 Task: In the  document essay.rtf. Below name insert the link: 'www.quora.com' Insert Dropdown below the link: Review Status  'Select Approved'Insert Header and write  "LunaTech" . Change font style to  Times New Roman
Action: Mouse pressed left at (388, 407)
Screenshot: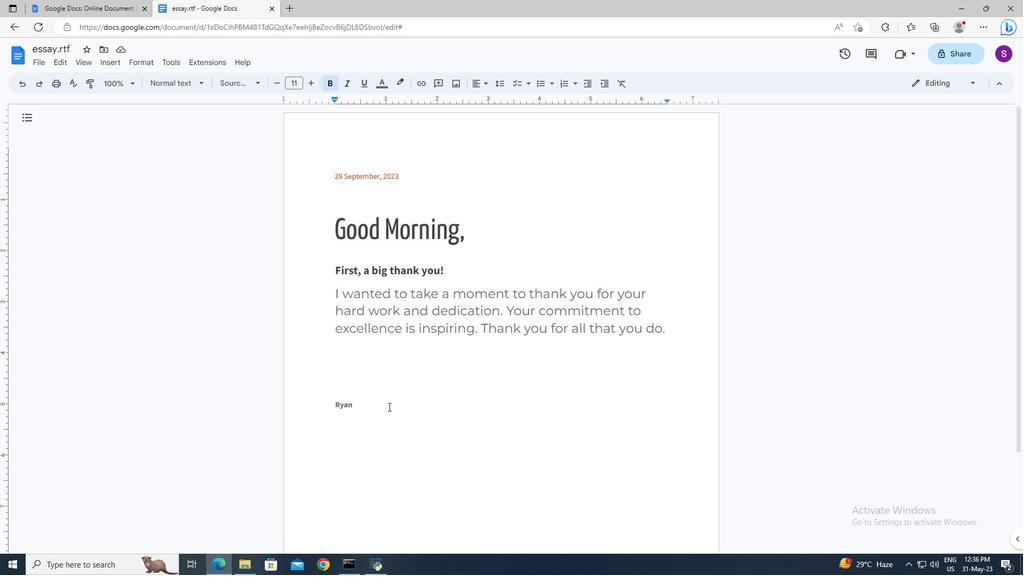 
Action: Mouse moved to (389, 407)
Screenshot: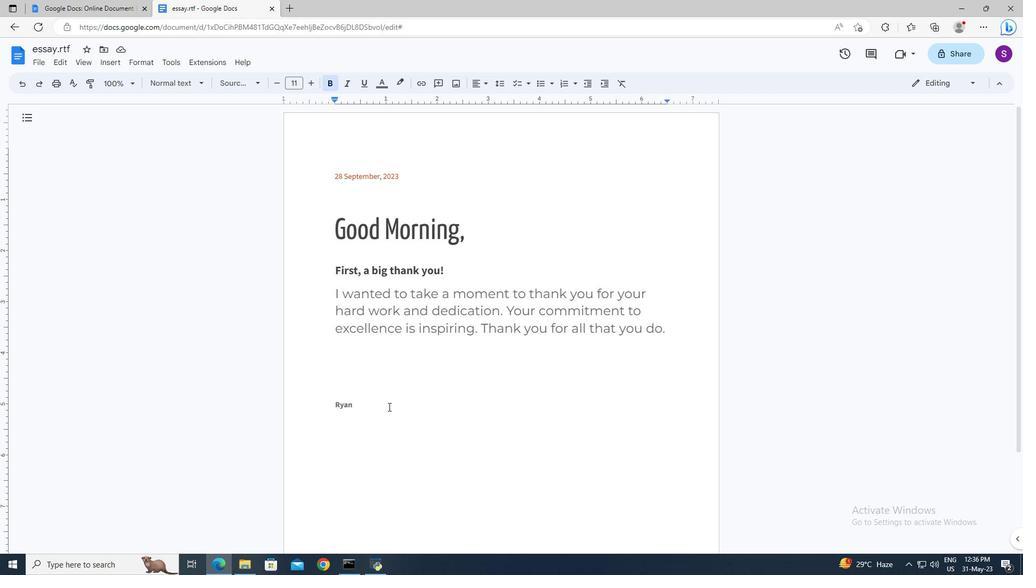 
Action: Key pressed <Key.enter>
Screenshot: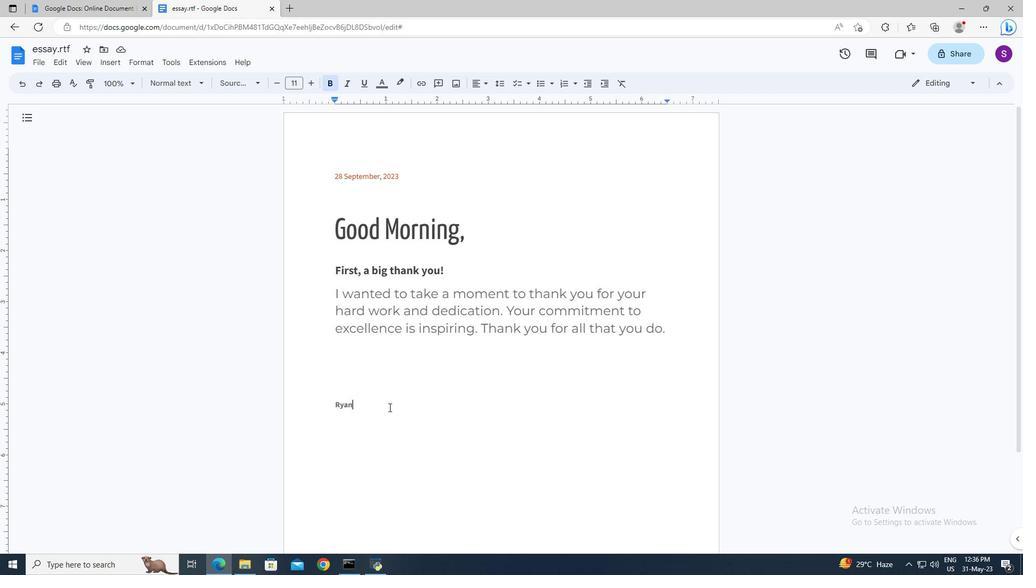 
Action: Mouse moved to (119, 60)
Screenshot: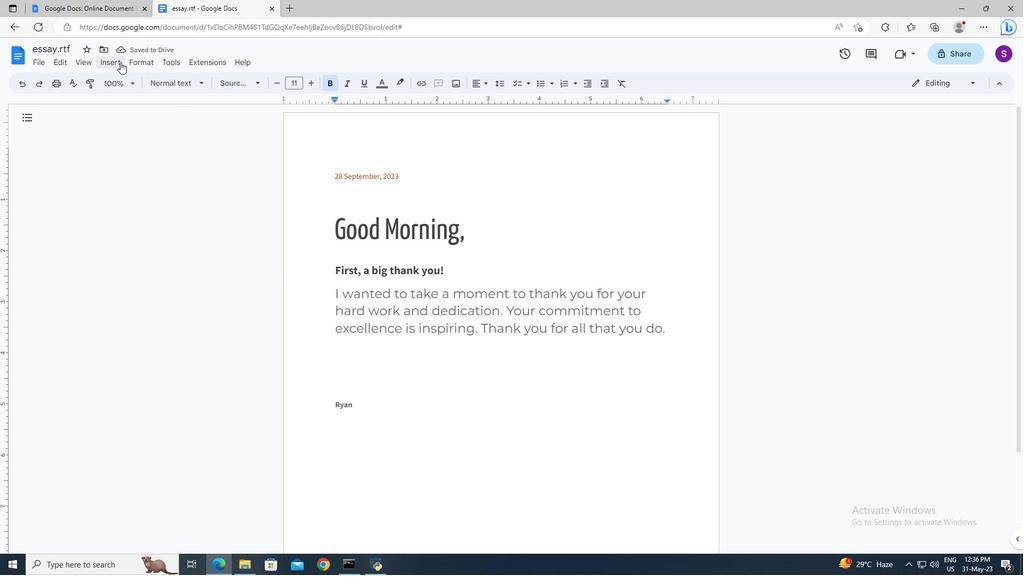 
Action: Mouse pressed left at (119, 60)
Screenshot: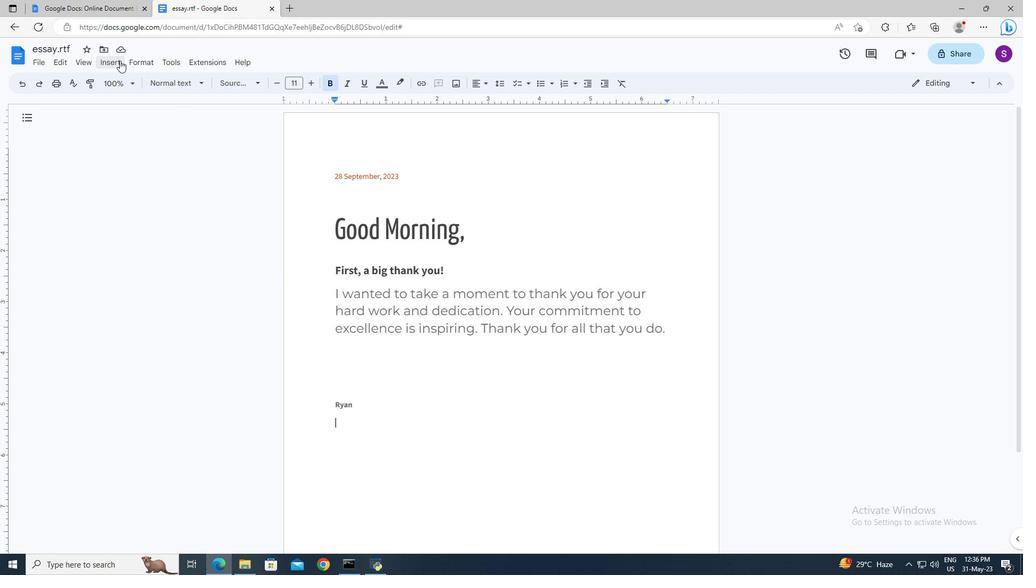 
Action: Mouse moved to (144, 386)
Screenshot: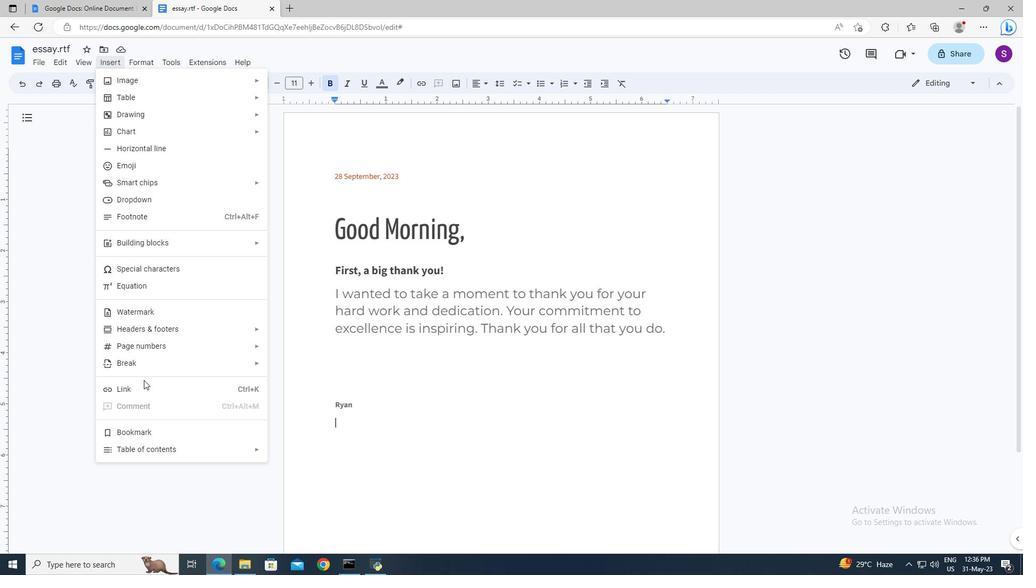 
Action: Mouse pressed left at (144, 386)
Screenshot: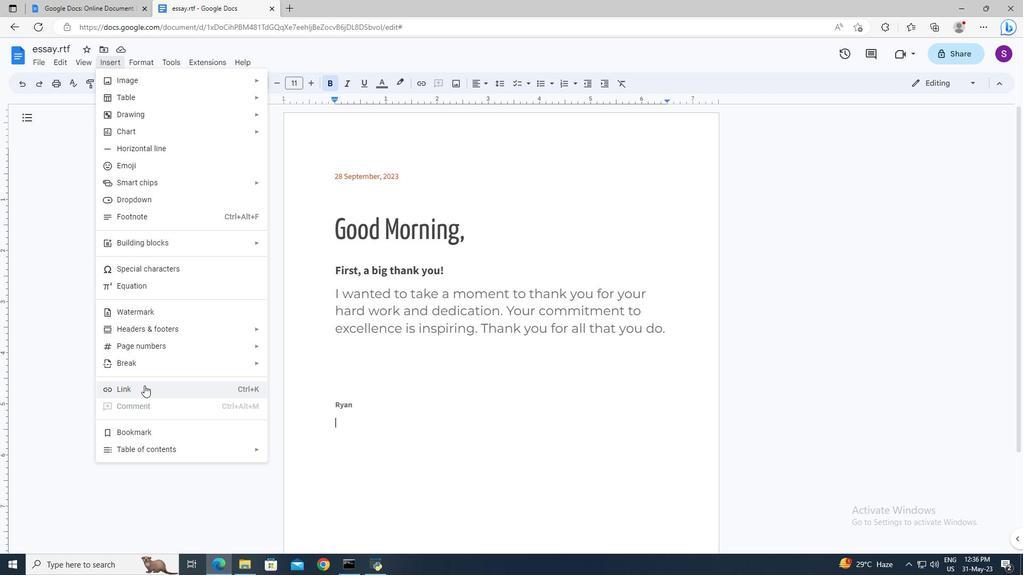 
Action: Mouse moved to (363, 259)
Screenshot: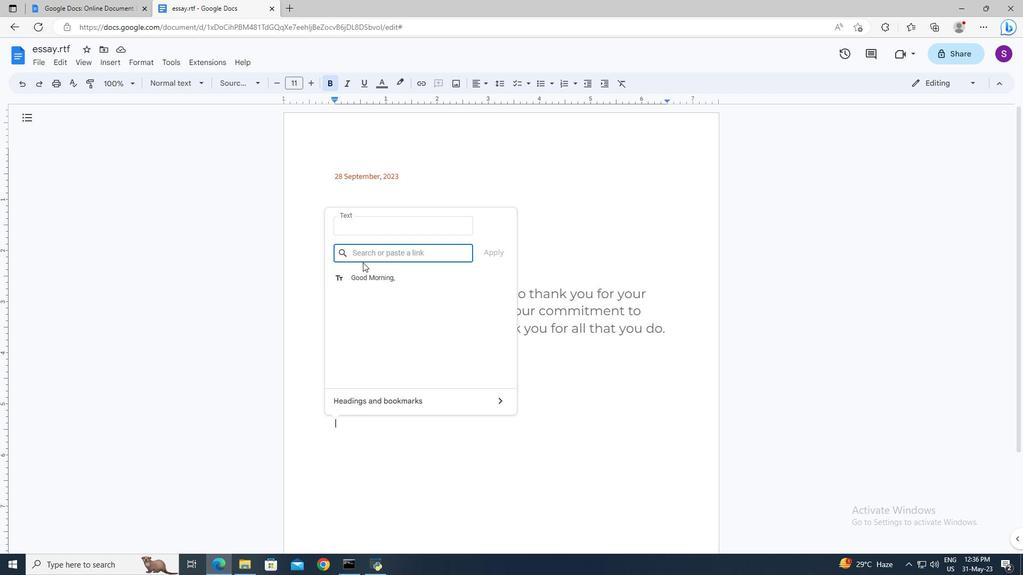
Action: Mouse pressed left at (363, 259)
Screenshot: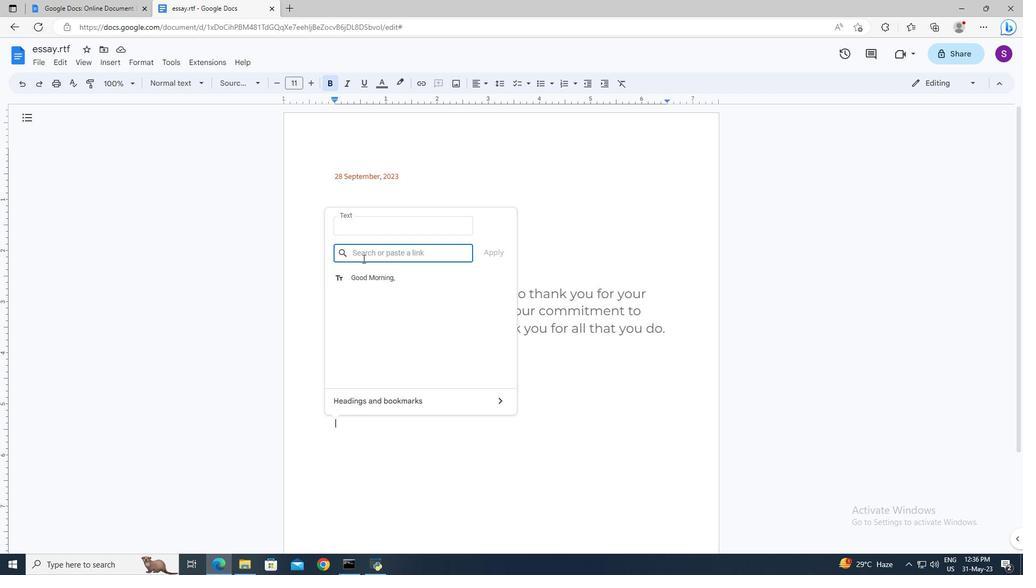 
Action: Mouse moved to (361, 258)
Screenshot: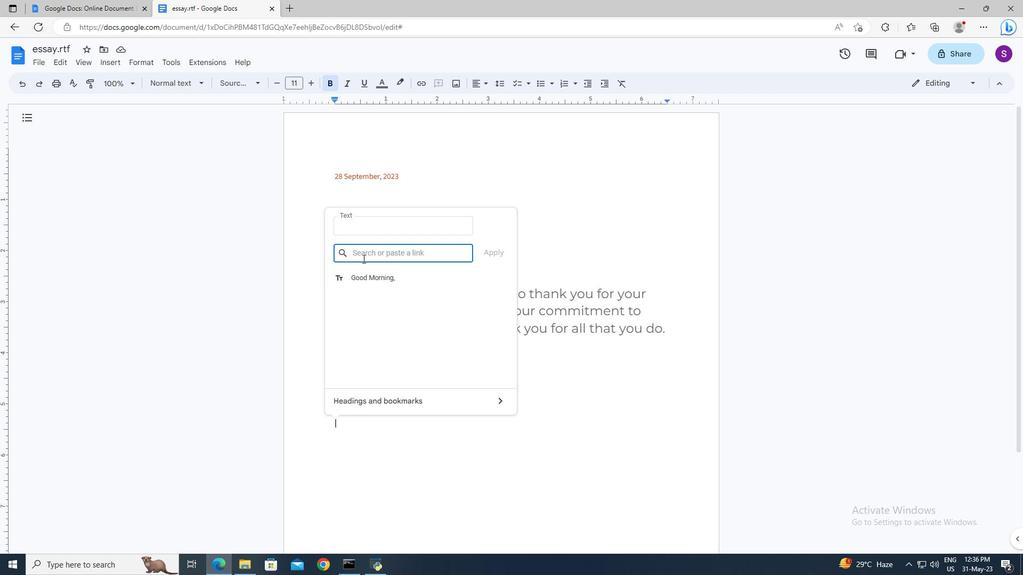 
Action: Key pressed www.quora.com<Key.enter><Key.enter>
Screenshot: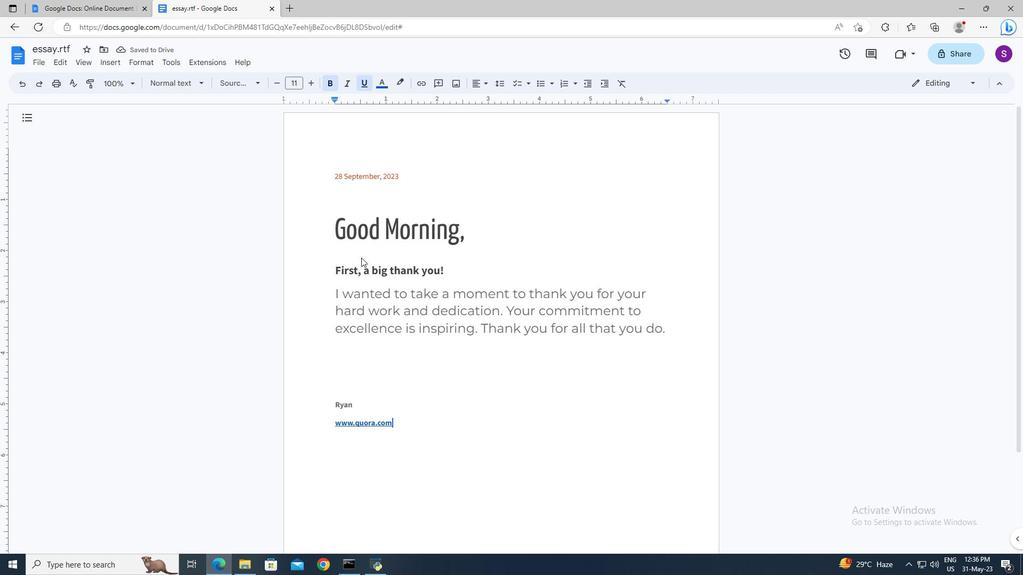 
Action: Mouse moved to (123, 67)
Screenshot: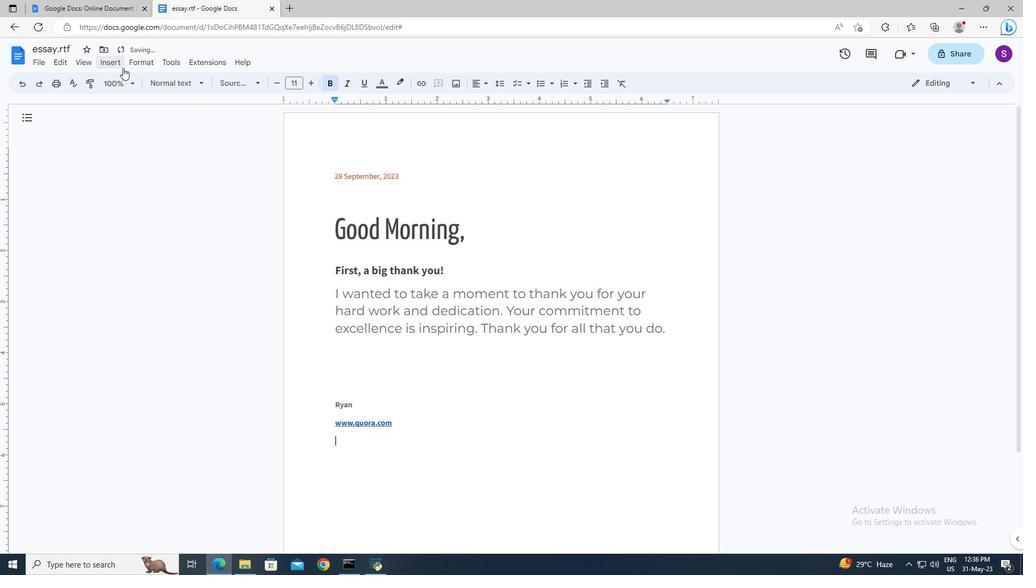
Action: Mouse pressed left at (123, 67)
Screenshot: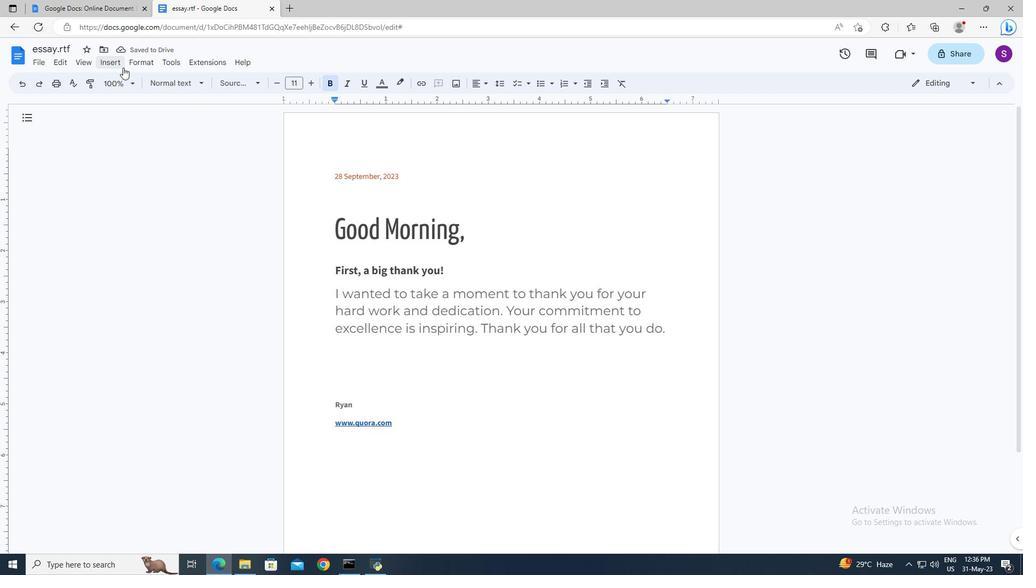 
Action: Mouse moved to (139, 199)
Screenshot: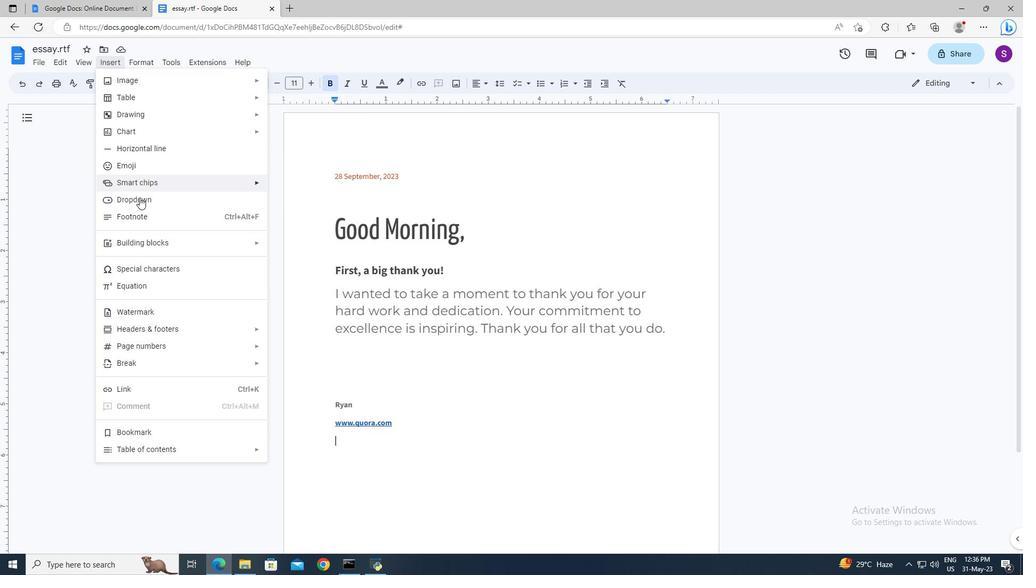 
Action: Mouse pressed left at (139, 199)
Screenshot: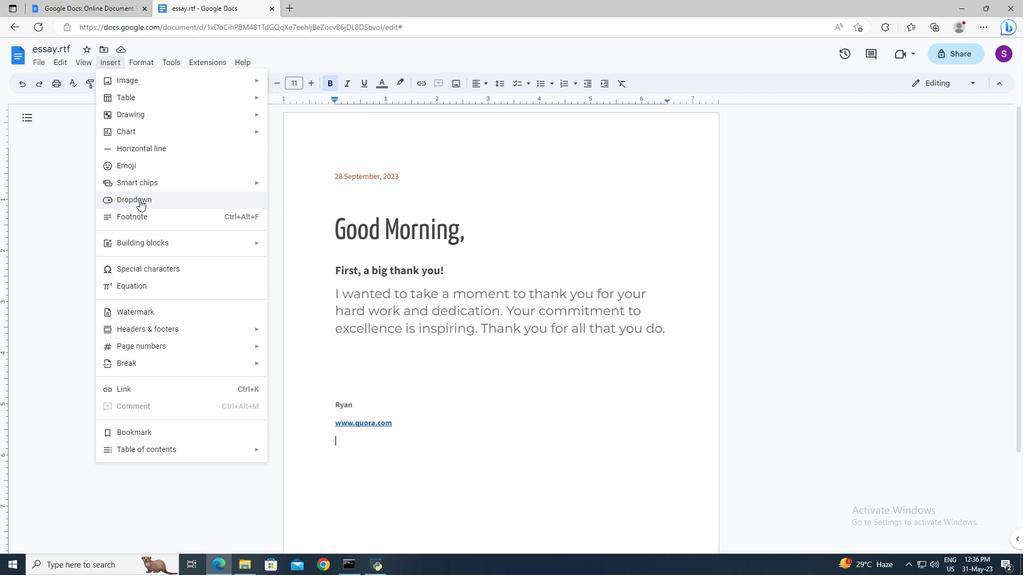 
Action: Mouse moved to (369, 534)
Screenshot: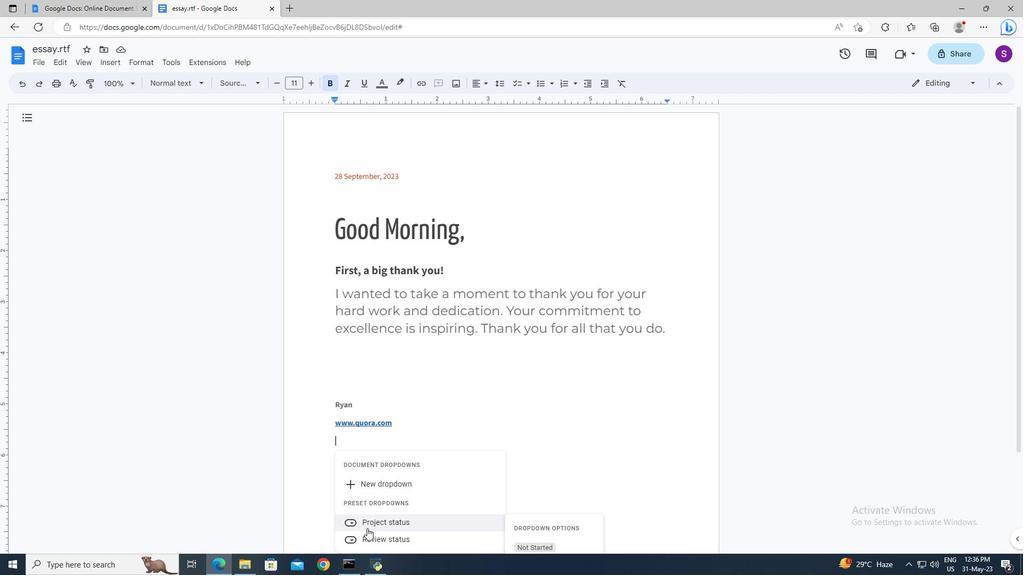 
Action: Mouse scrolled (369, 533) with delta (0, 0)
Screenshot: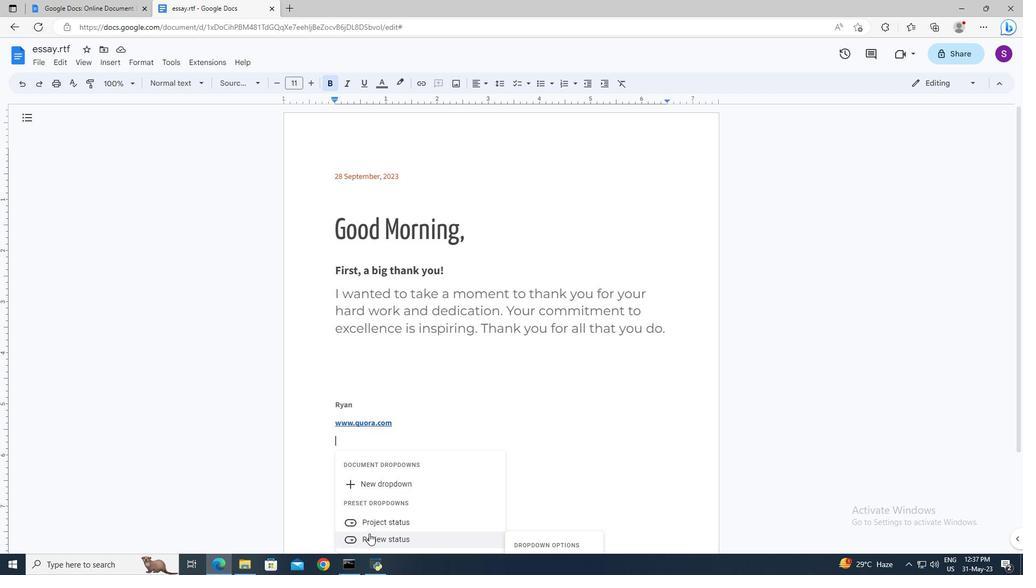 
Action: Mouse moved to (529, 541)
Screenshot: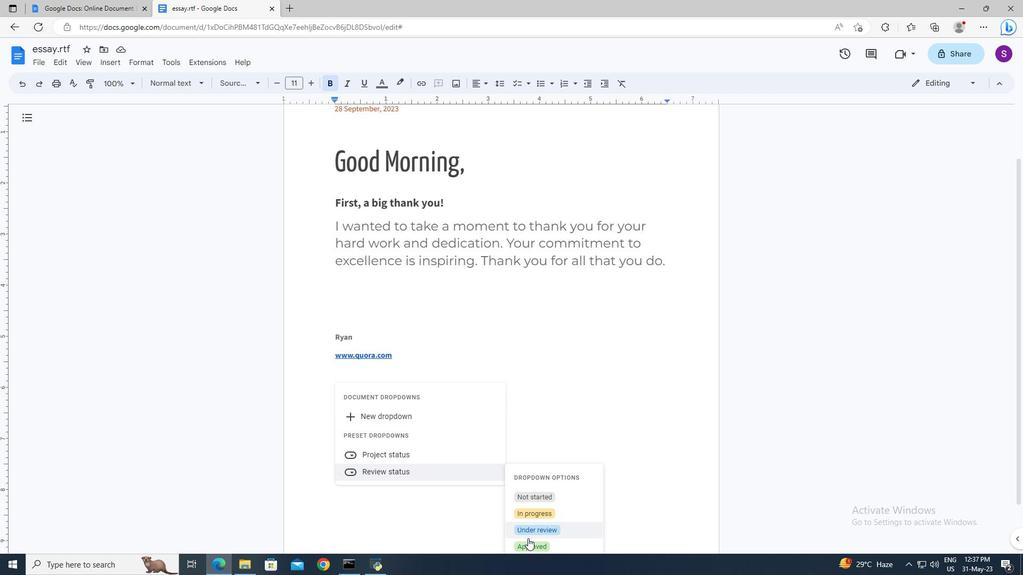 
Action: Mouse pressed left at (529, 541)
Screenshot: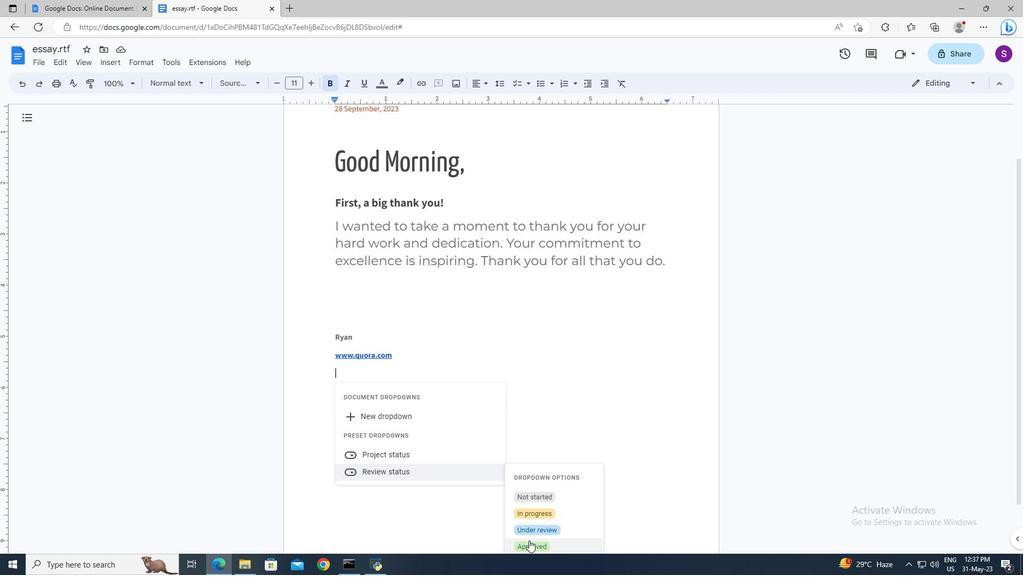 
Action: Mouse moved to (375, 364)
Screenshot: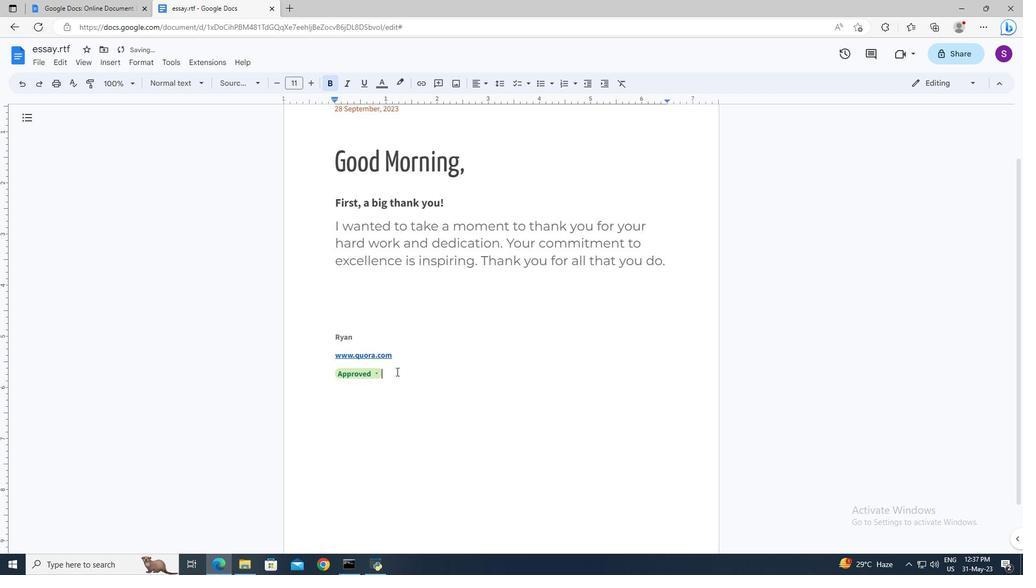 
Action: Mouse scrolled (375, 364) with delta (0, 0)
Screenshot: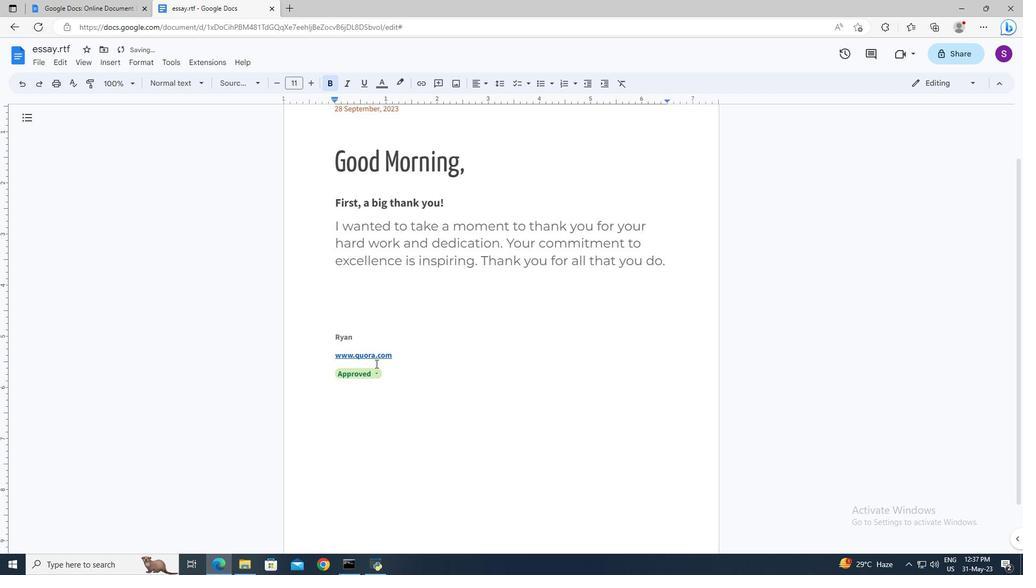 
Action: Mouse scrolled (375, 364) with delta (0, 0)
Screenshot: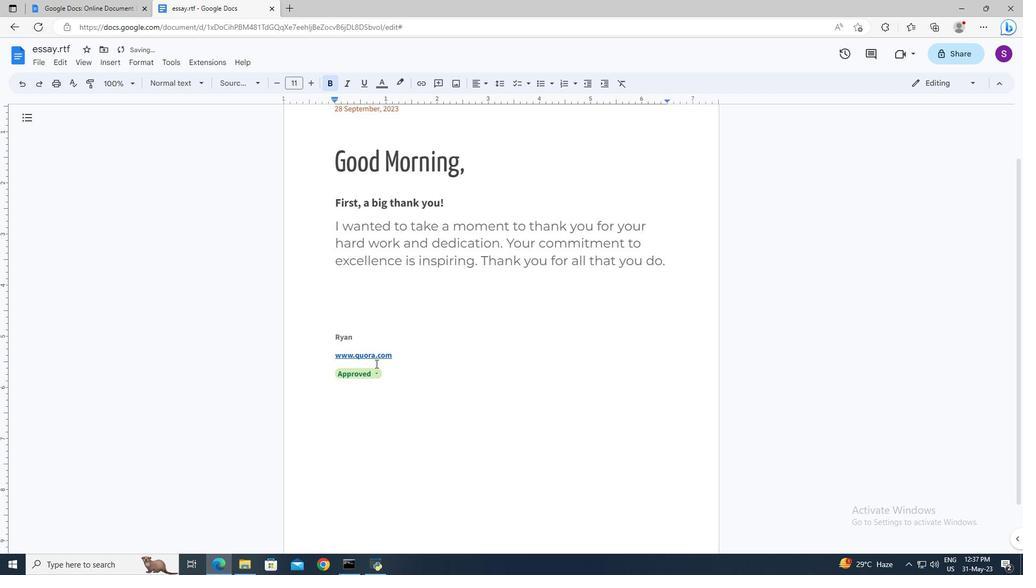 
Action: Mouse moved to (124, 67)
Screenshot: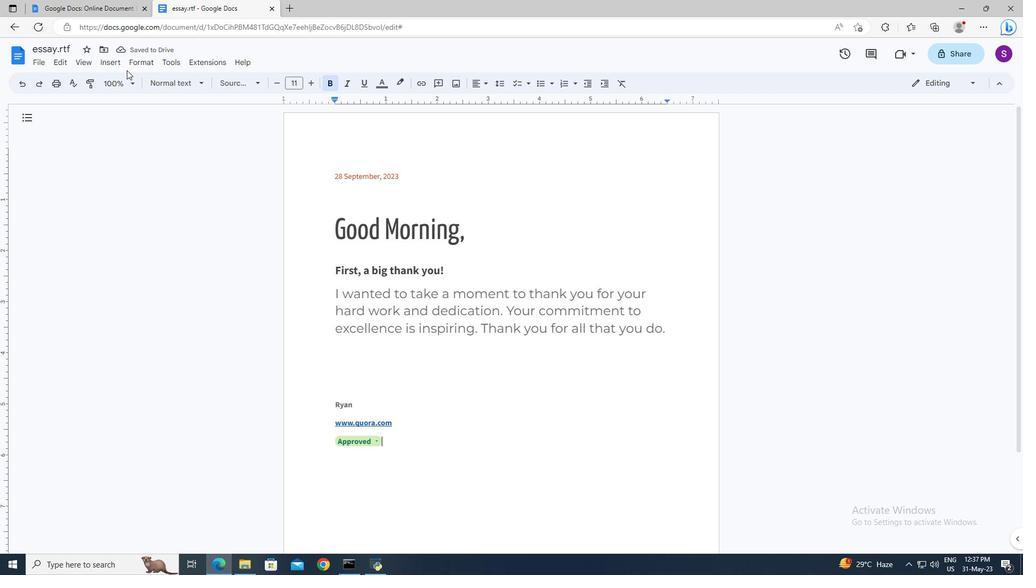 
Action: Mouse pressed left at (124, 67)
Screenshot: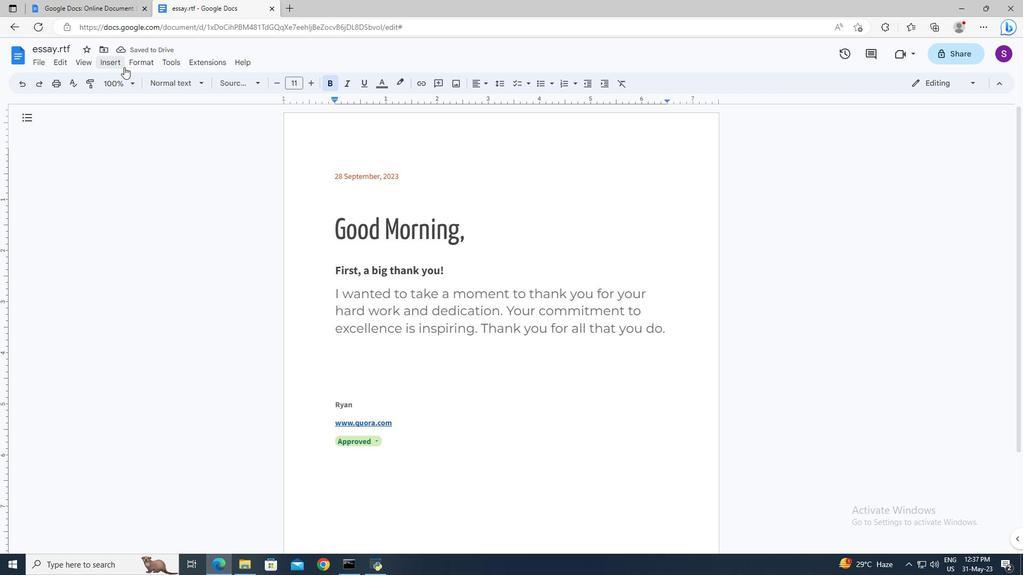 
Action: Mouse moved to (155, 325)
Screenshot: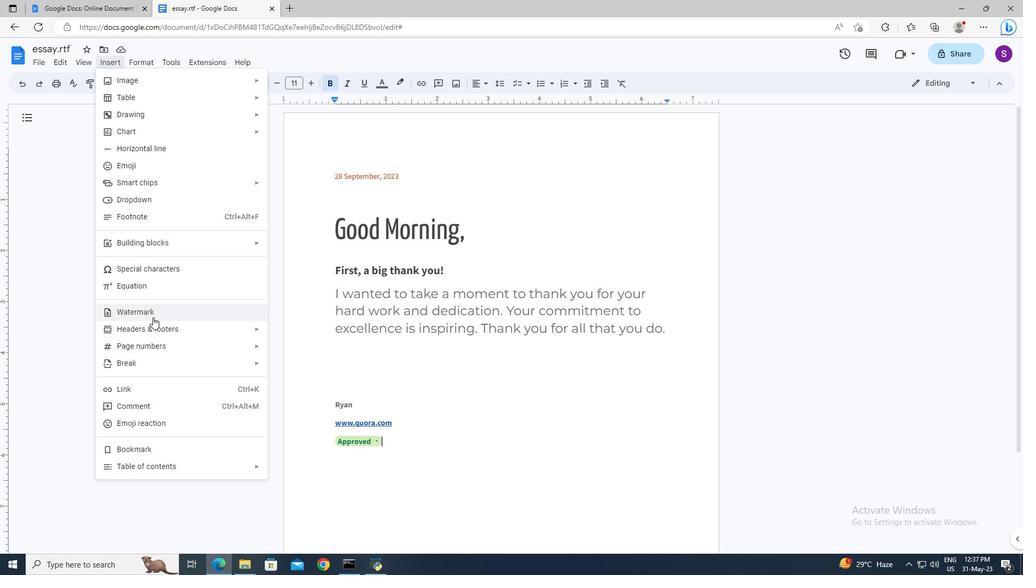 
Action: Mouse pressed left at (155, 325)
Screenshot: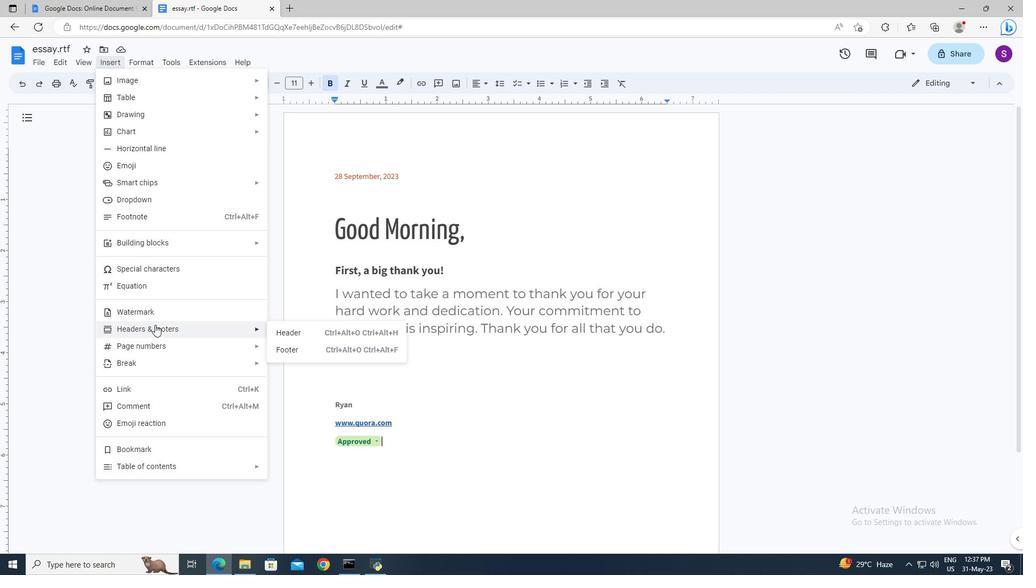 
Action: Mouse moved to (286, 338)
Screenshot: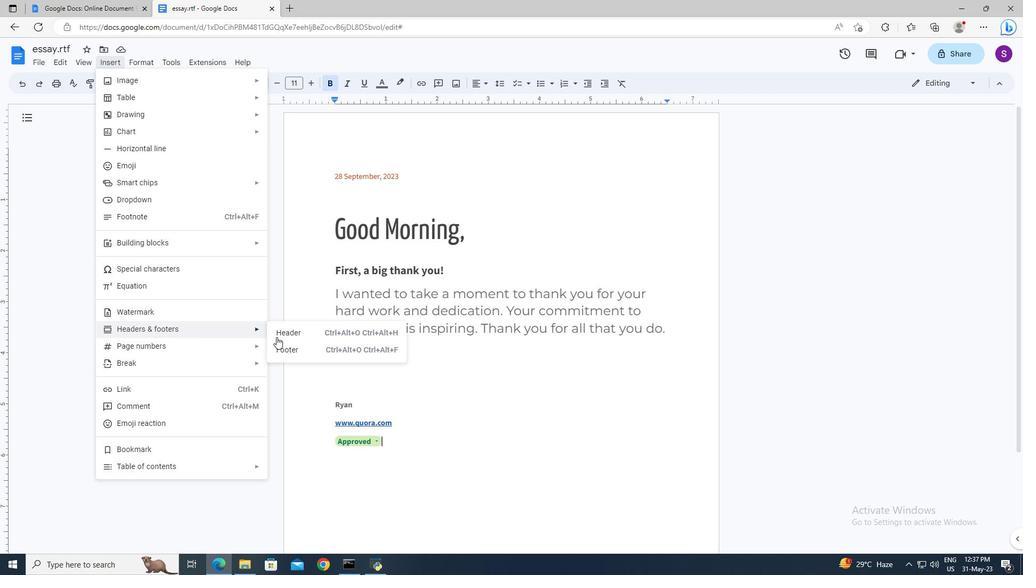 
Action: Mouse pressed left at (286, 338)
Screenshot: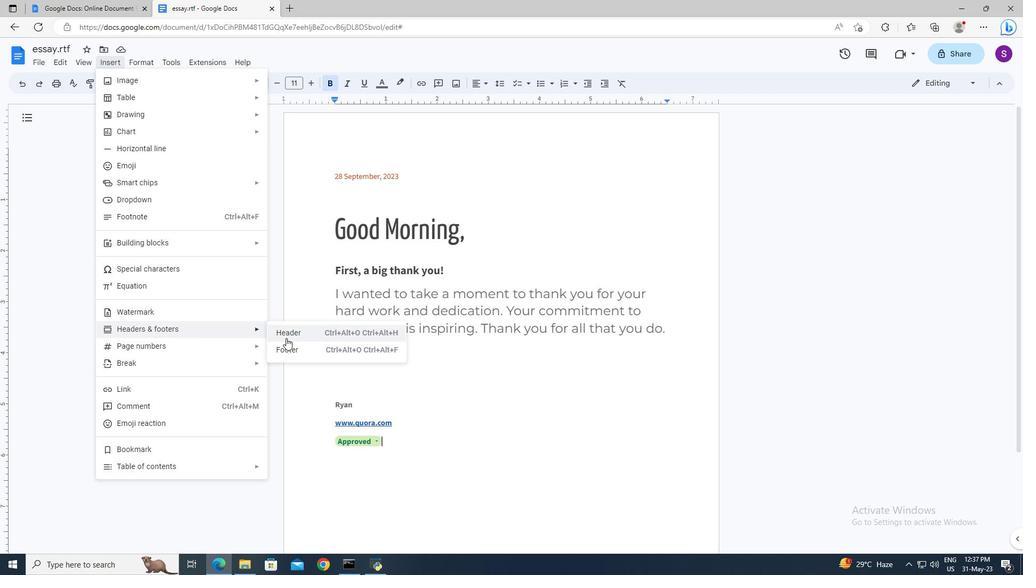 
Action: Mouse moved to (285, 338)
Screenshot: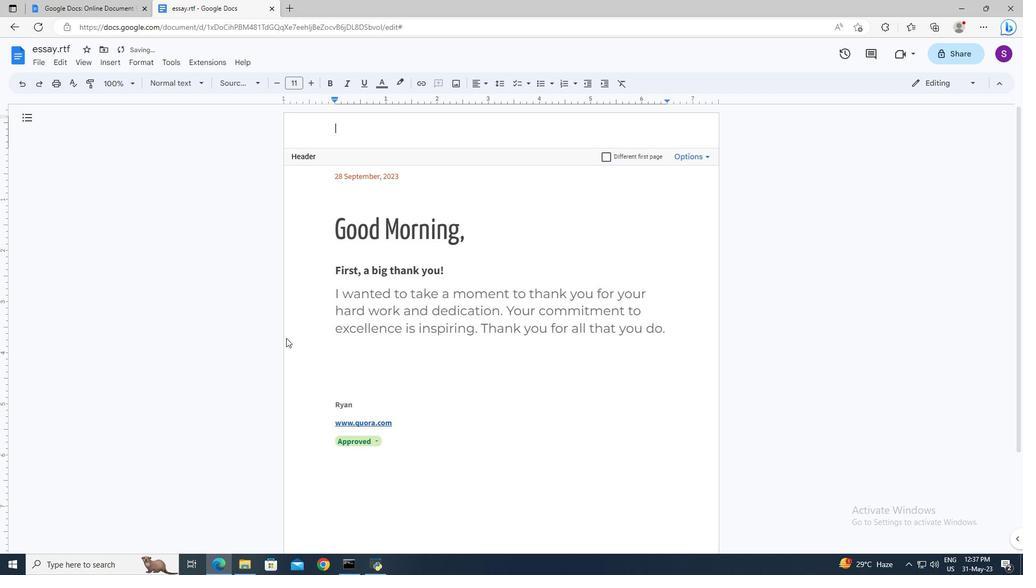 
Action: Key pressed <Key.shift>Luna<Key.shift>Tech
Screenshot: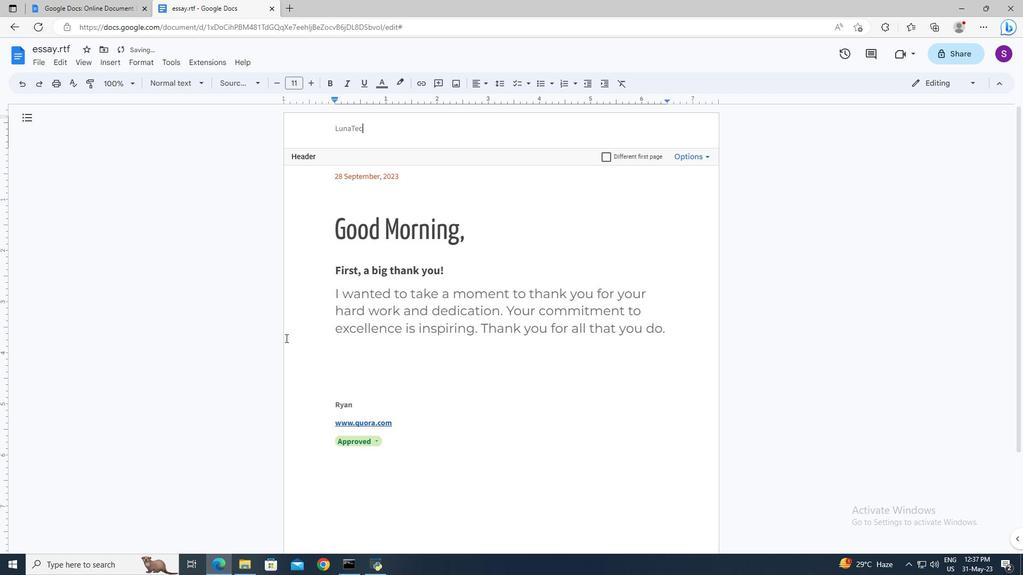 
Action: Mouse moved to (380, 154)
Screenshot: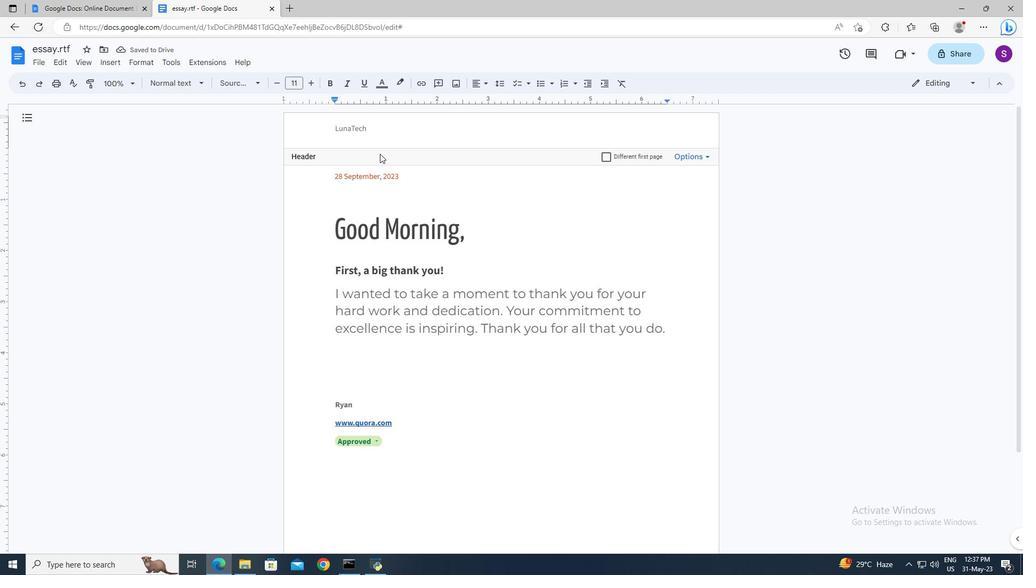 
Action: Key pressed <Key.shift><Key.left>
Screenshot: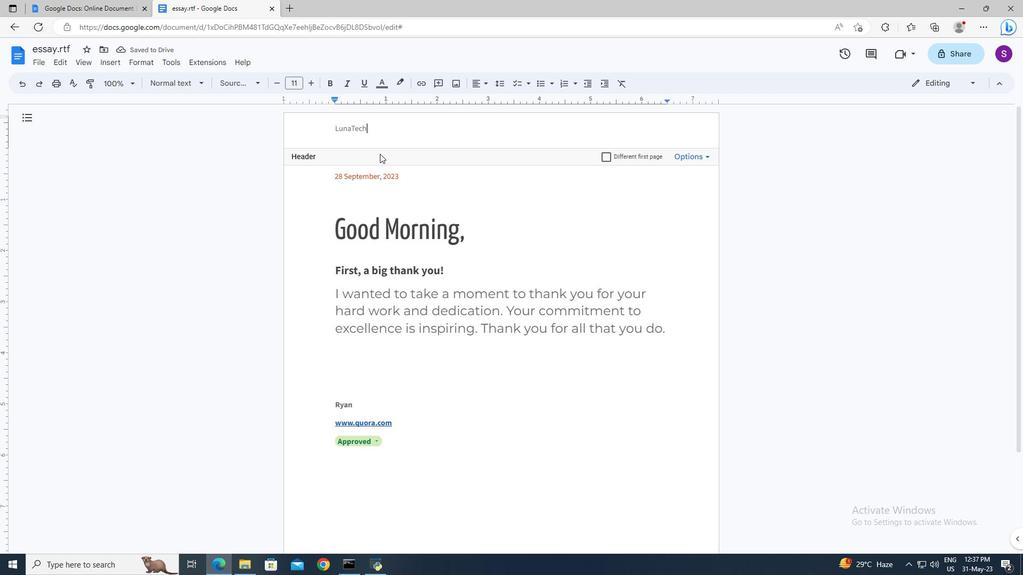 
Action: Mouse moved to (252, 90)
Screenshot: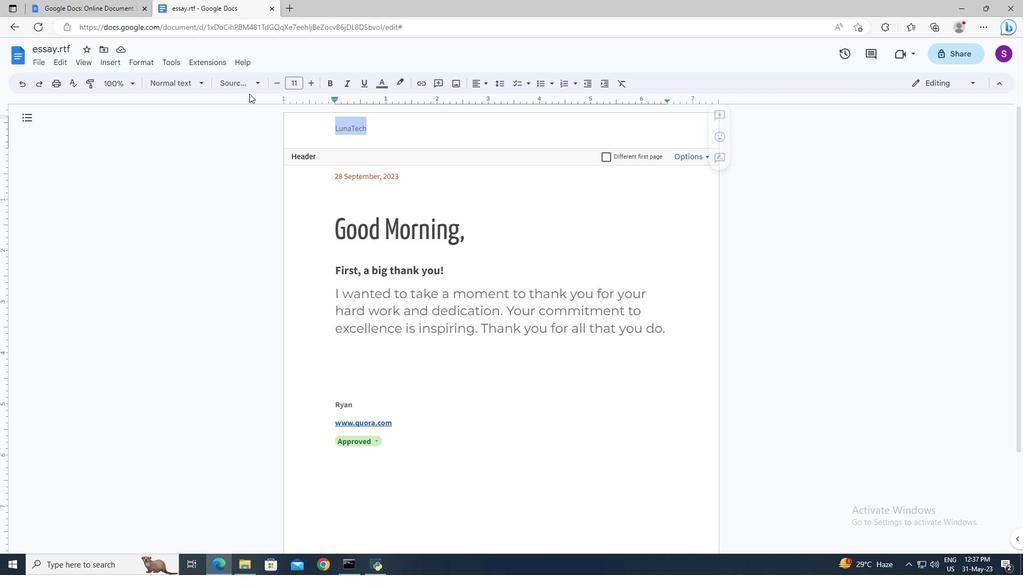 
Action: Mouse pressed left at (252, 90)
Screenshot: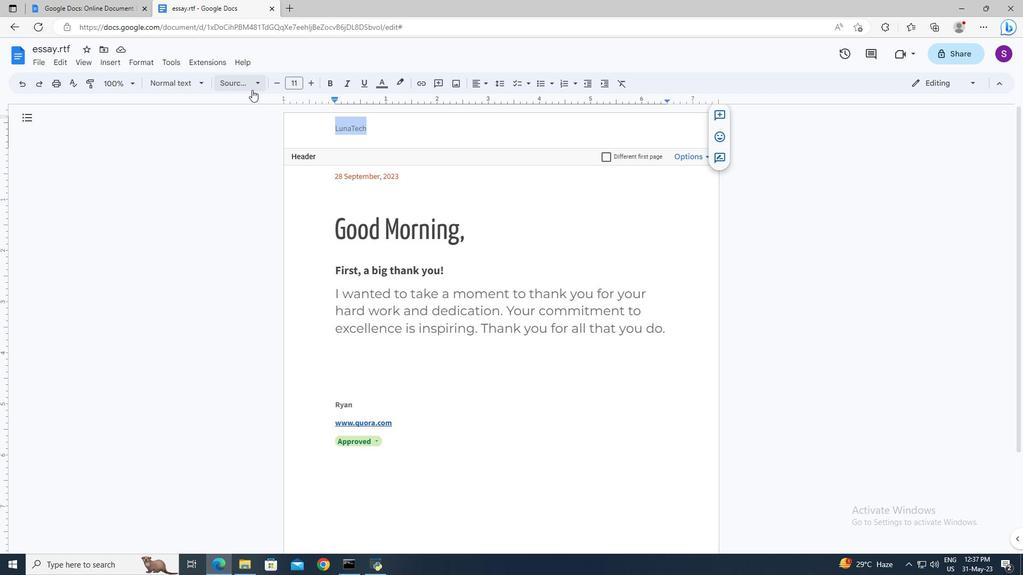 
Action: Mouse moved to (287, 416)
Screenshot: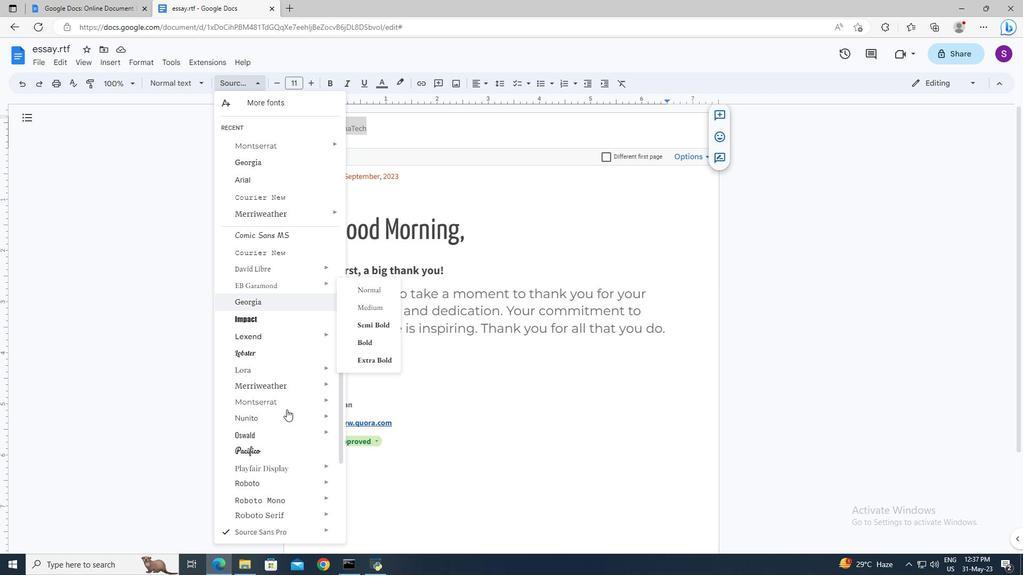 
Action: Mouse scrolled (287, 416) with delta (0, 0)
Screenshot: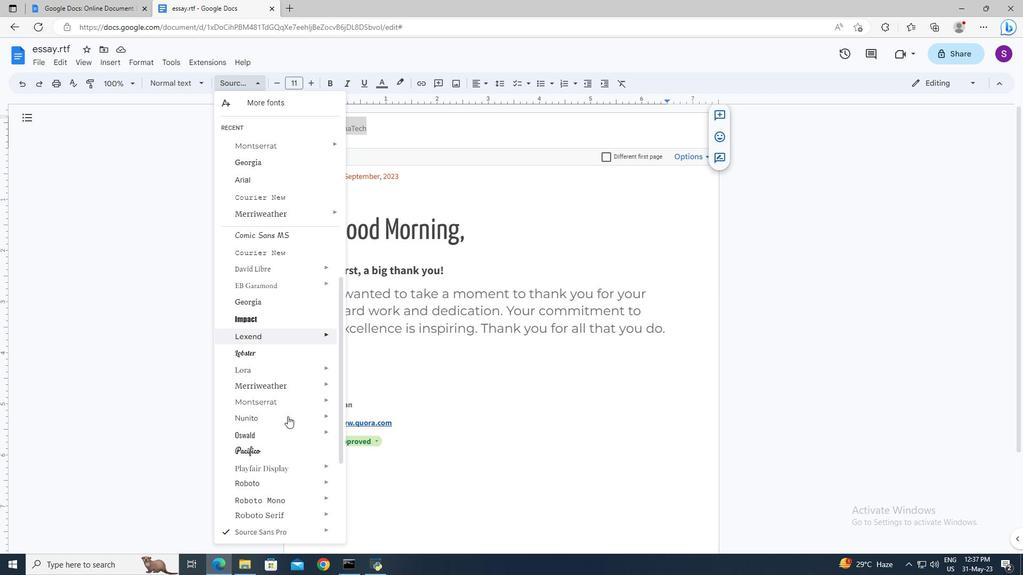 
Action: Mouse scrolled (287, 416) with delta (0, 0)
Screenshot: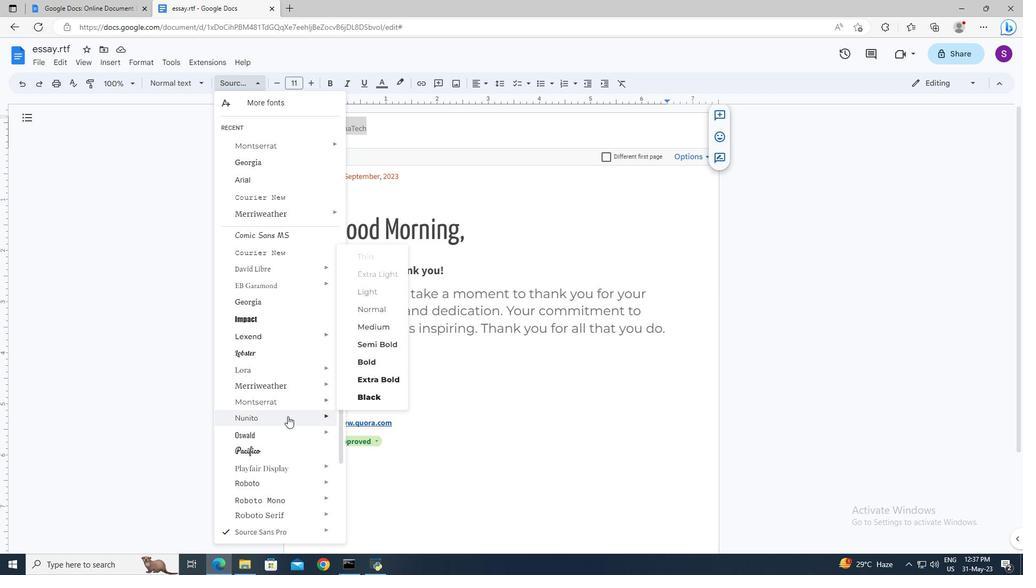 
Action: Mouse scrolled (287, 416) with delta (0, 0)
Screenshot: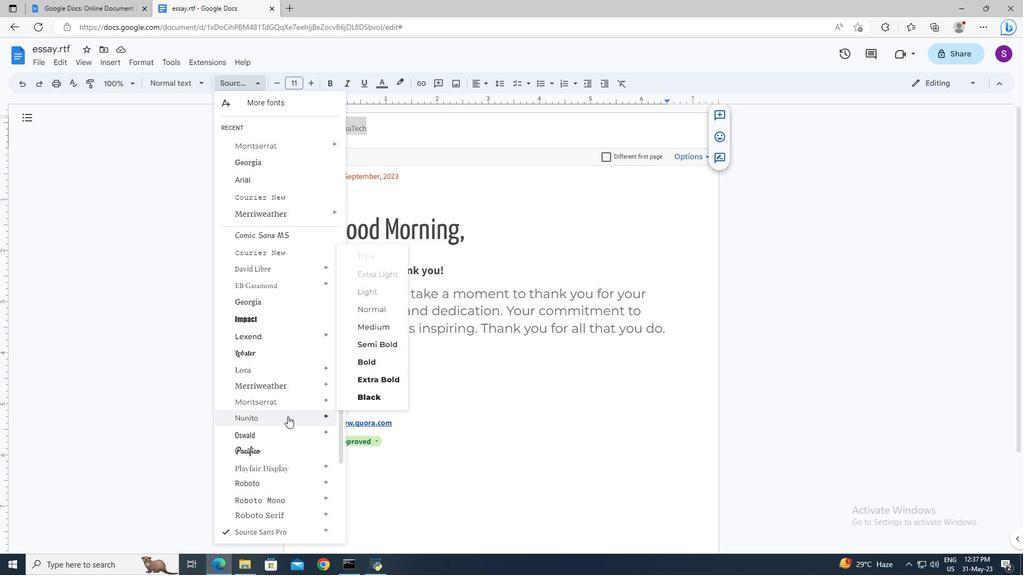 
Action: Mouse moved to (285, 447)
Screenshot: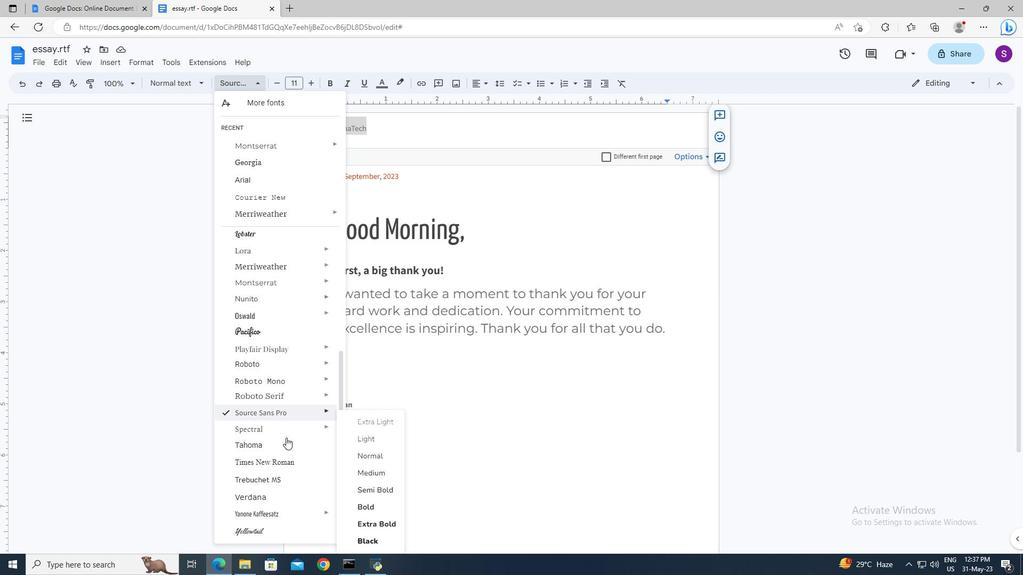 
Action: Mouse scrolled (285, 446) with delta (0, 0)
Screenshot: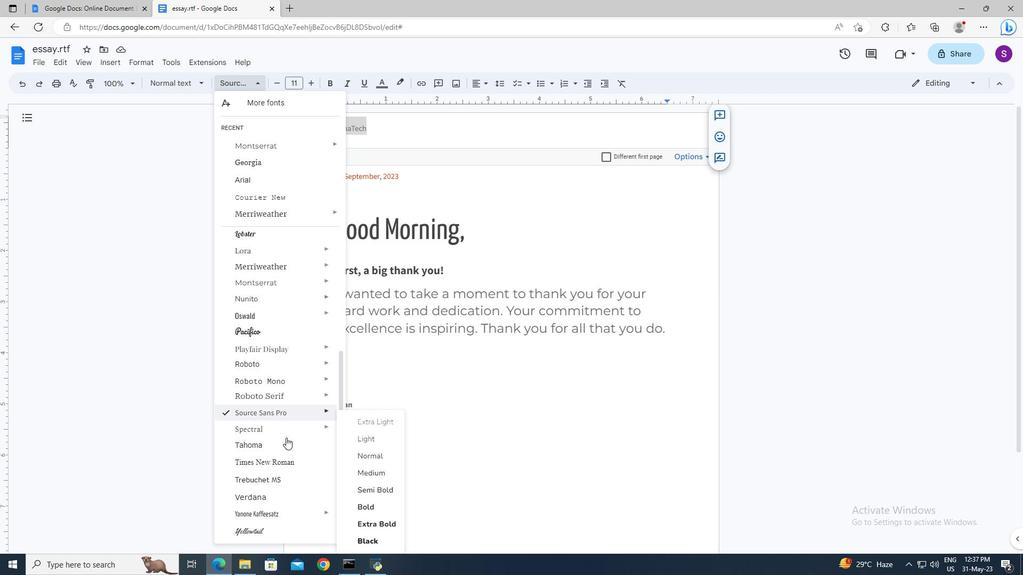 
Action: Mouse moved to (285, 449)
Screenshot: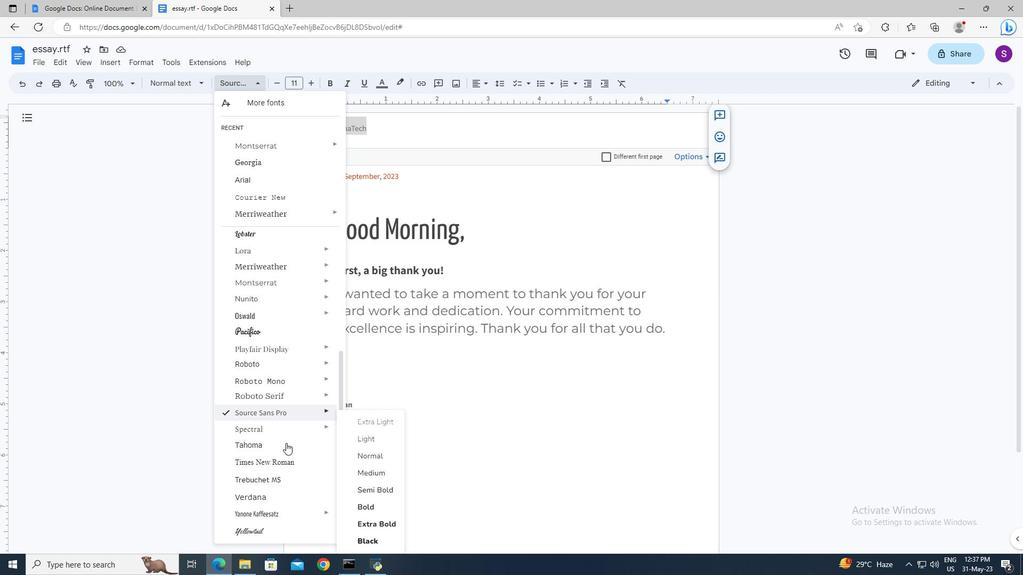 
Action: Mouse scrolled (285, 448) with delta (0, 0)
Screenshot: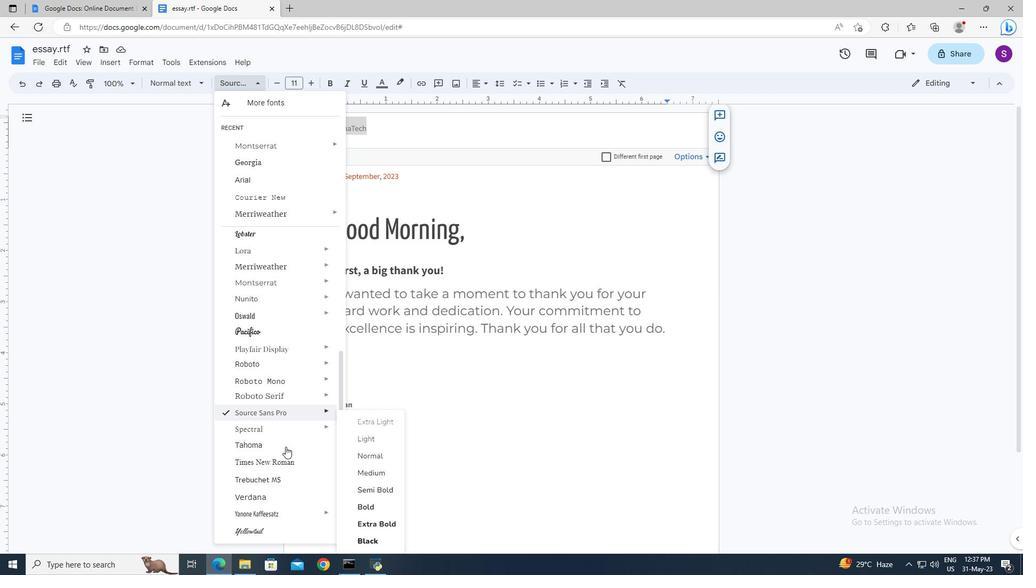 
Action: Mouse moved to (285, 449)
Screenshot: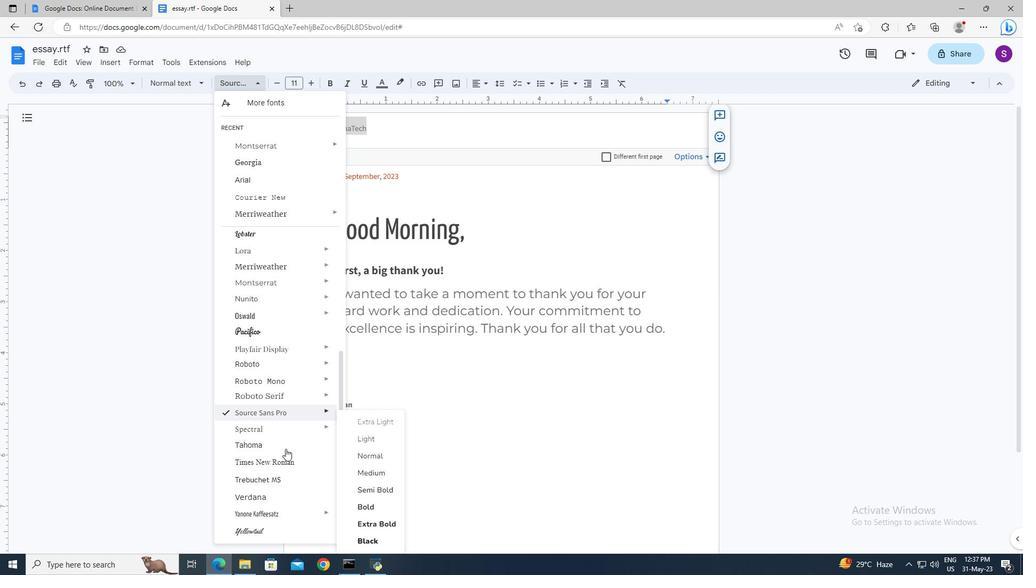 
Action: Mouse scrolled (285, 449) with delta (0, 0)
Screenshot: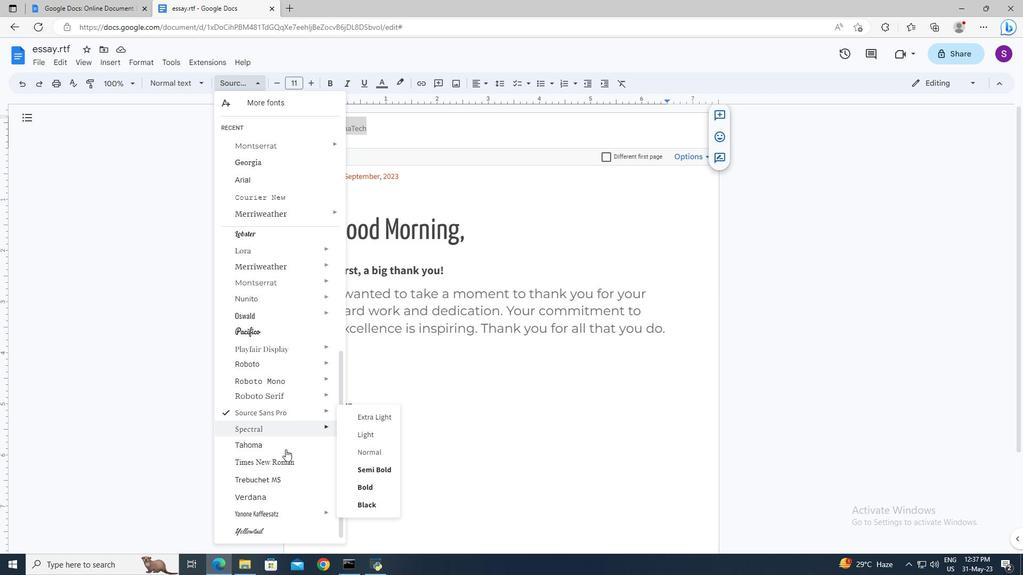 
Action: Mouse moved to (287, 459)
Screenshot: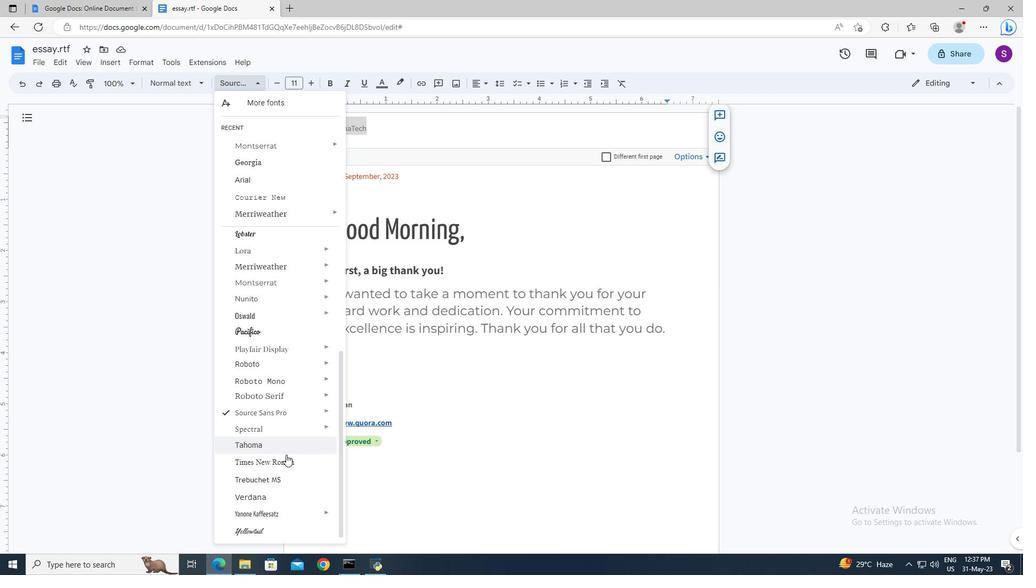 
Action: Mouse pressed left at (287, 459)
Screenshot: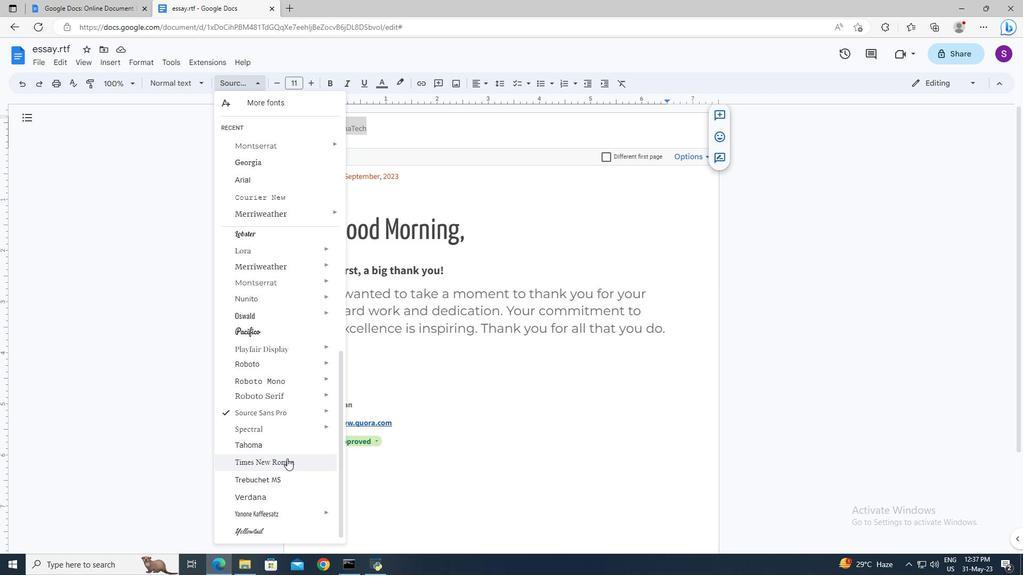 
Action: Mouse moved to (439, 412)
Screenshot: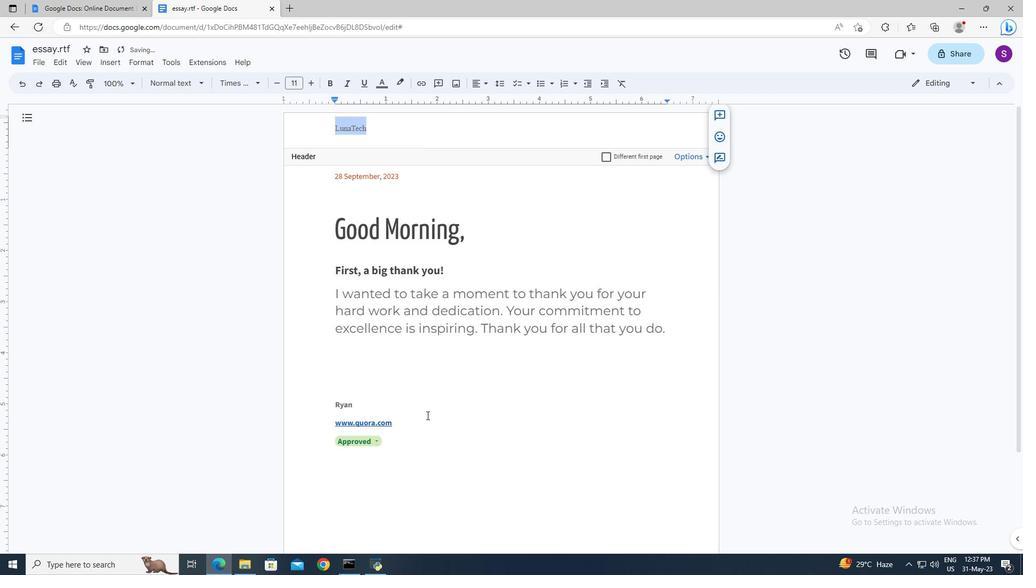 
Action: Mouse pressed left at (439, 412)
Screenshot: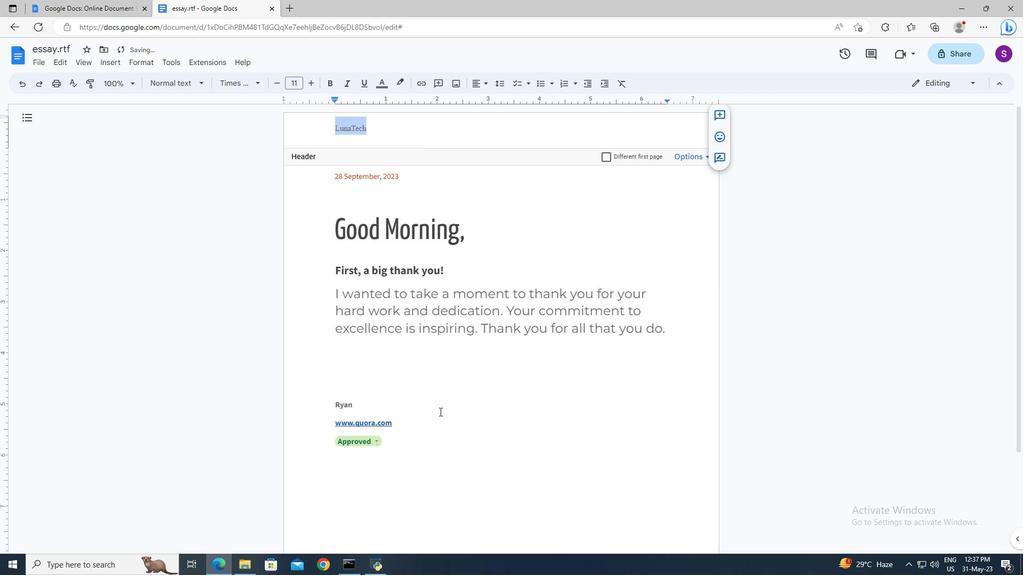 
